 Task: Select copy link to post from meatballs menu.
Action: Mouse moved to (592, 176)
Screenshot: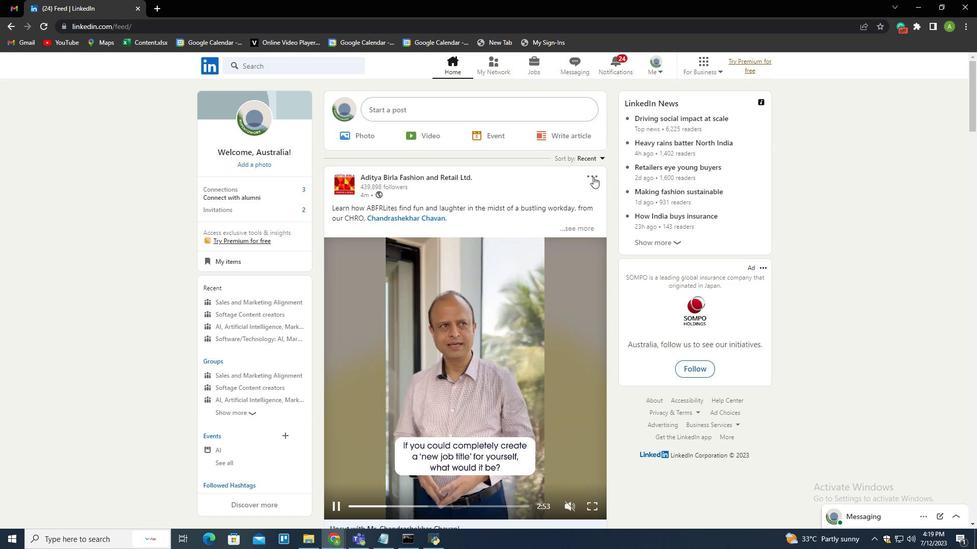 
Action: Mouse pressed left at (592, 176)
Screenshot: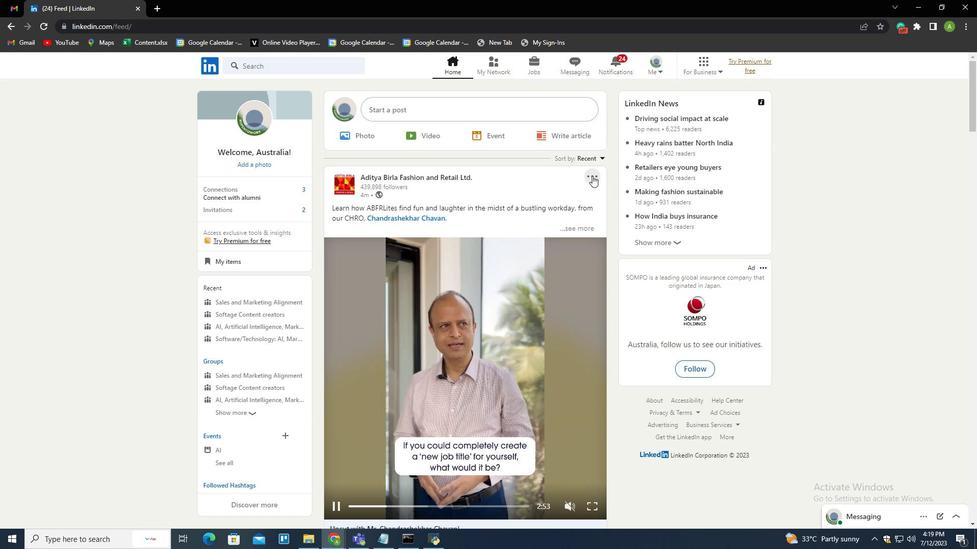 
Action: Mouse moved to (469, 231)
Screenshot: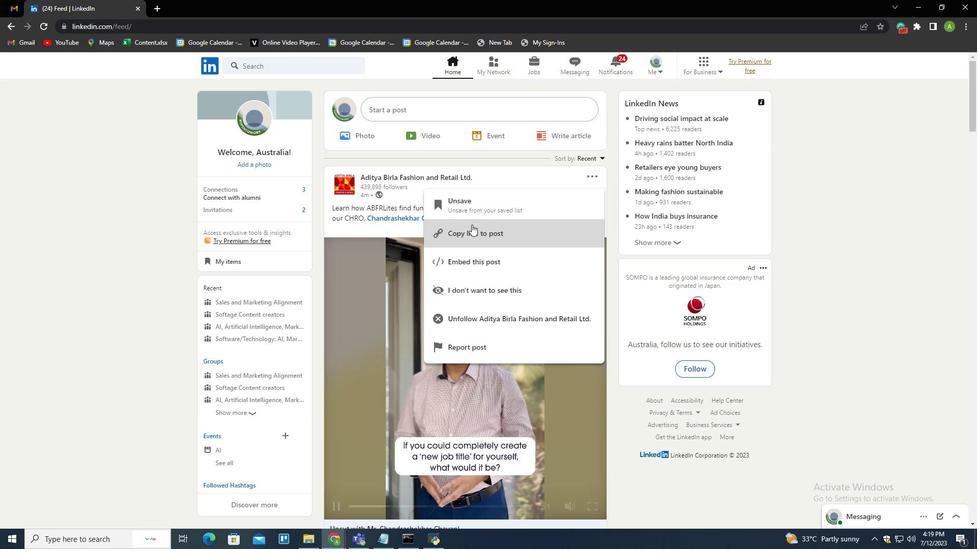 
Action: Mouse pressed left at (469, 231)
Screenshot: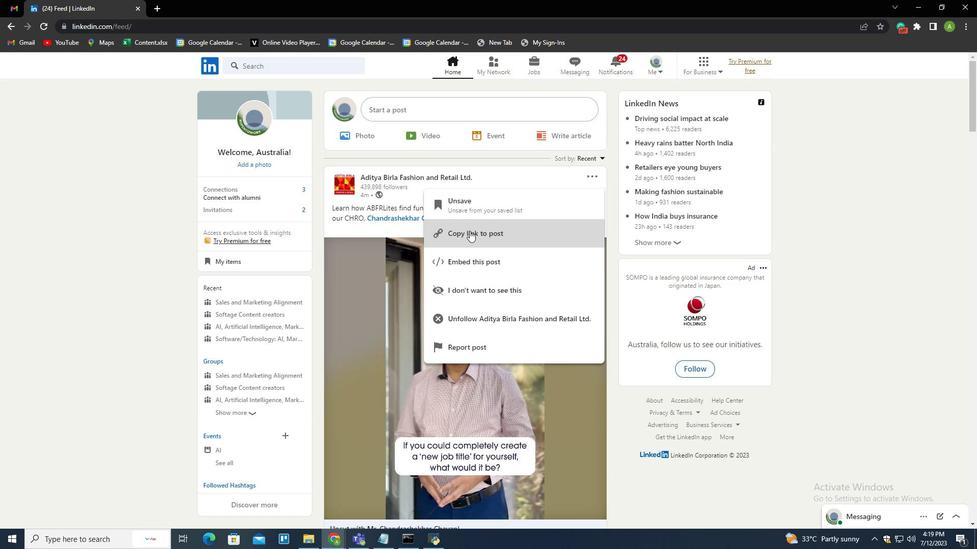 
Action: Mouse moved to (464, 267)
Screenshot: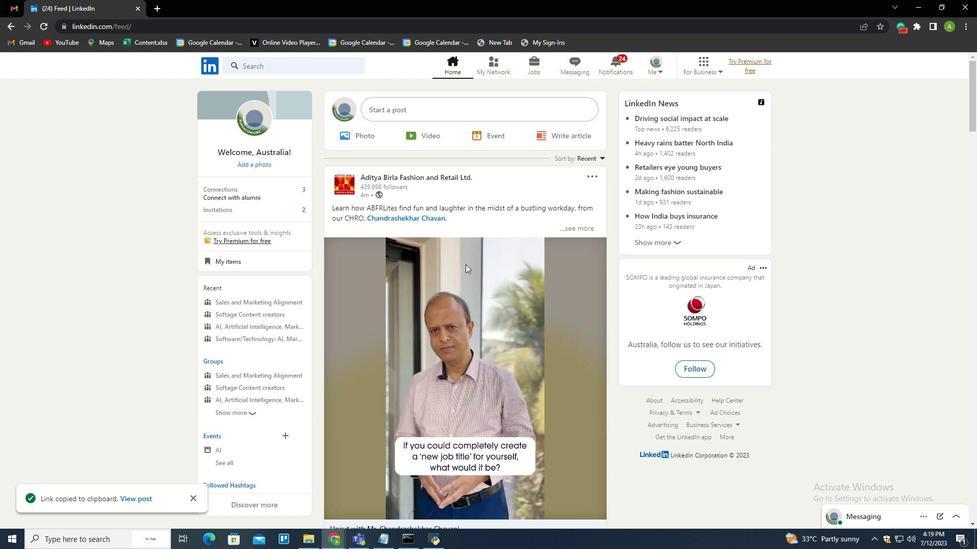 
